 Task: select a rule when a card is moved out of the board by me.
Action: Mouse moved to (1177, 97)
Screenshot: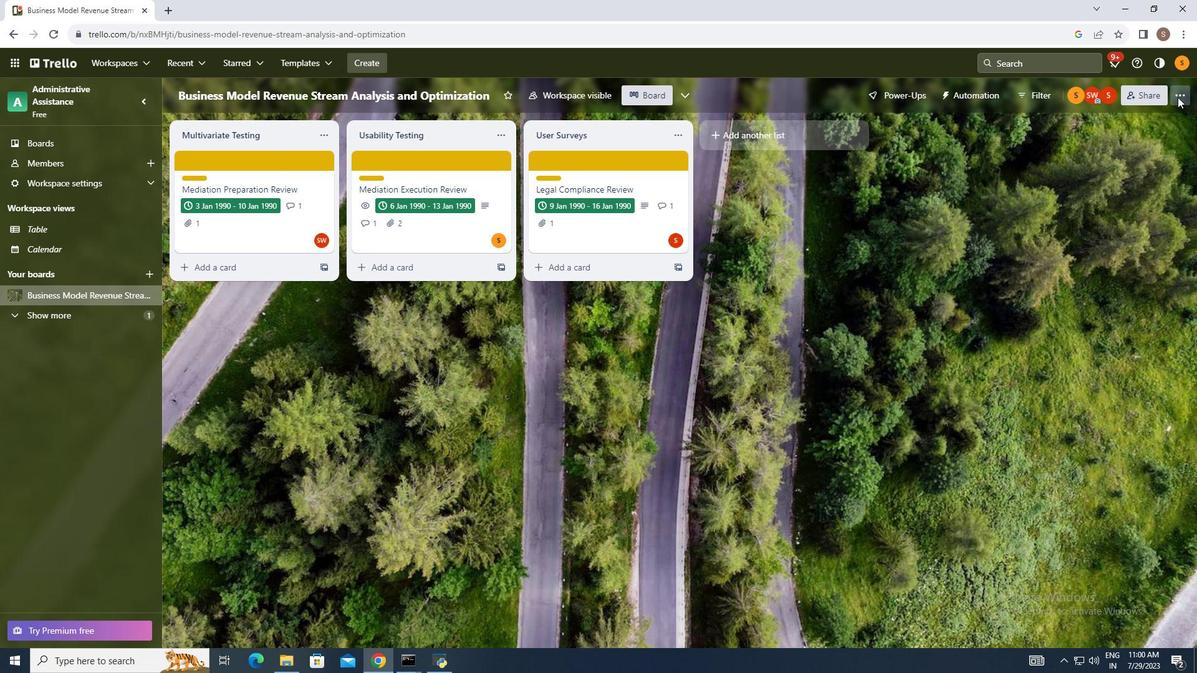 
Action: Mouse pressed left at (1177, 97)
Screenshot: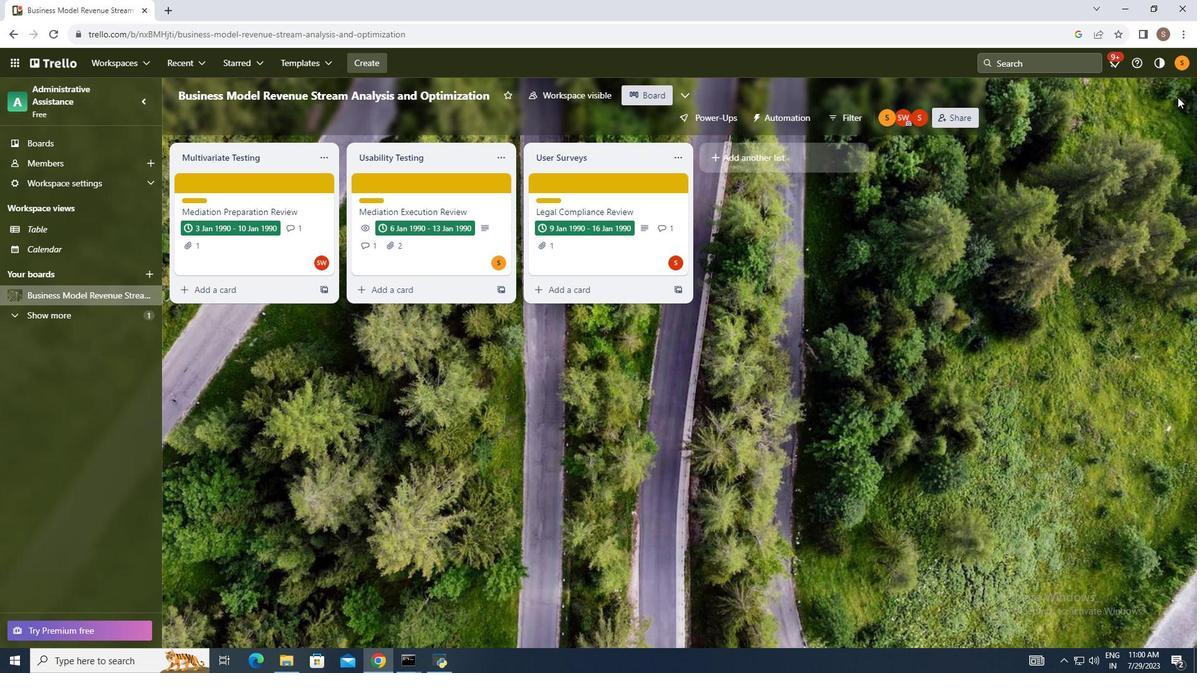 
Action: Mouse moved to (1077, 266)
Screenshot: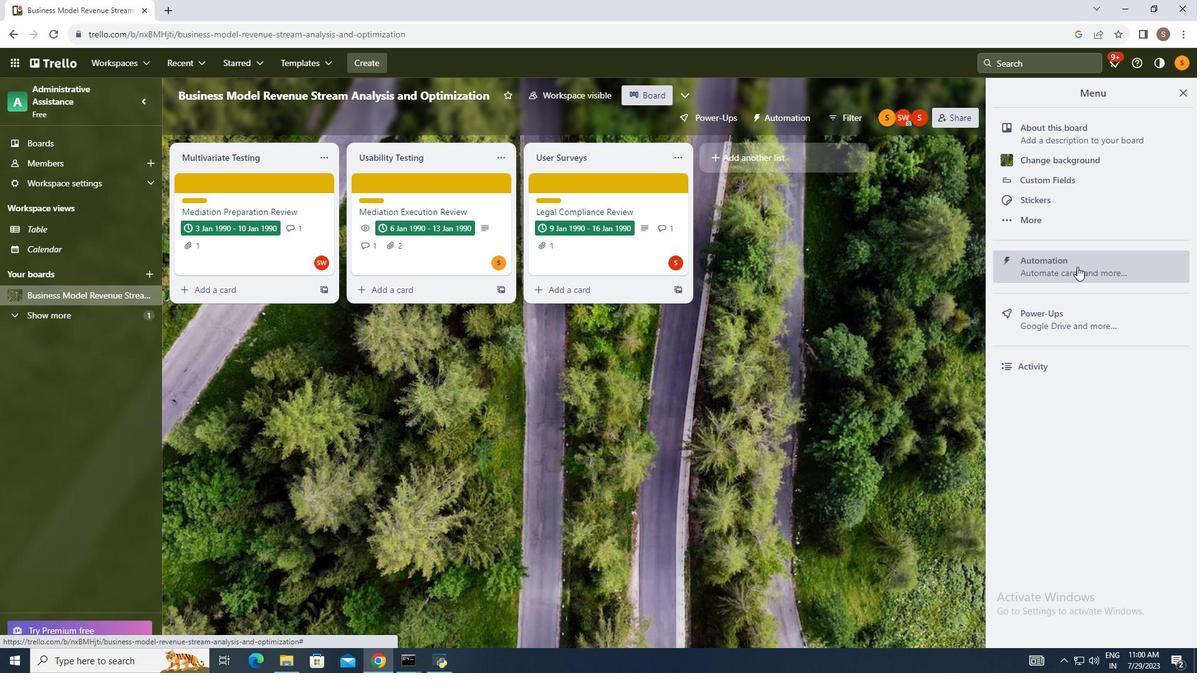 
Action: Mouse pressed left at (1077, 266)
Screenshot: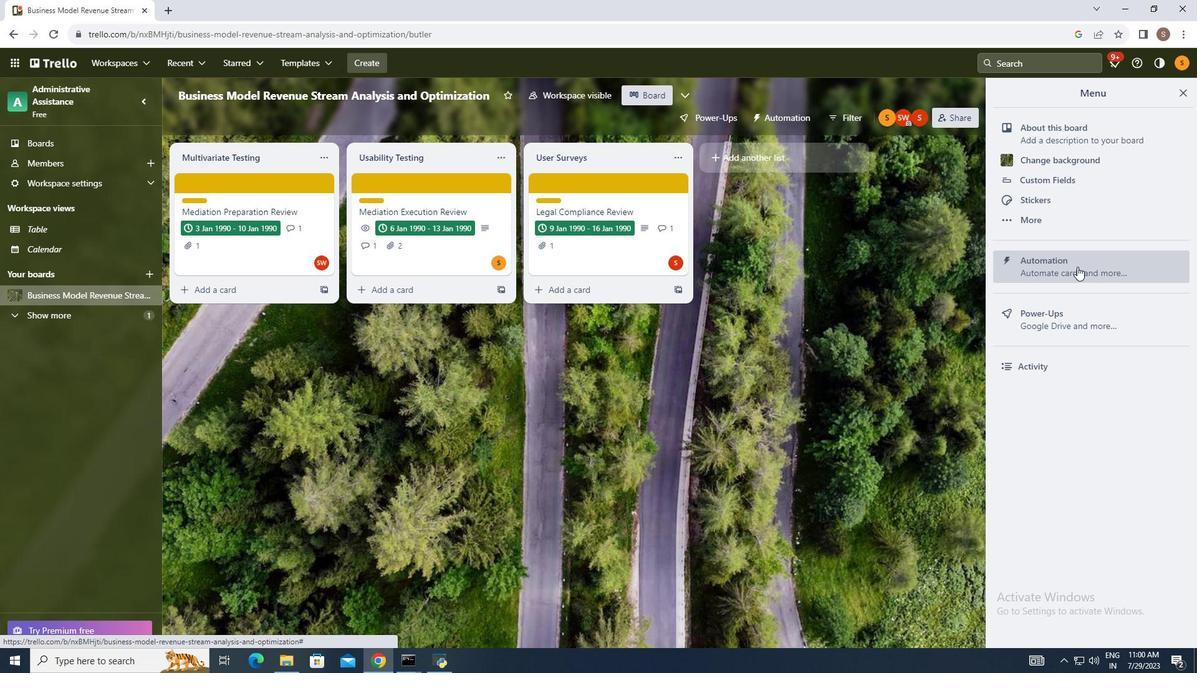 
Action: Mouse moved to (205, 221)
Screenshot: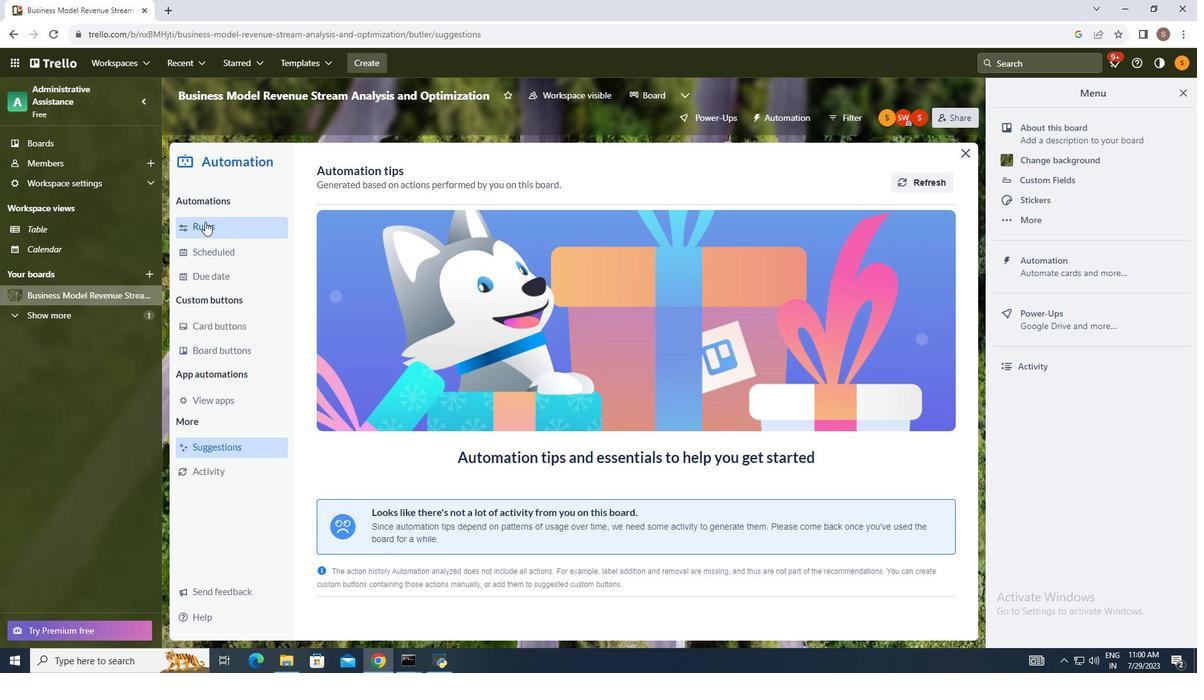 
Action: Mouse pressed left at (205, 221)
Screenshot: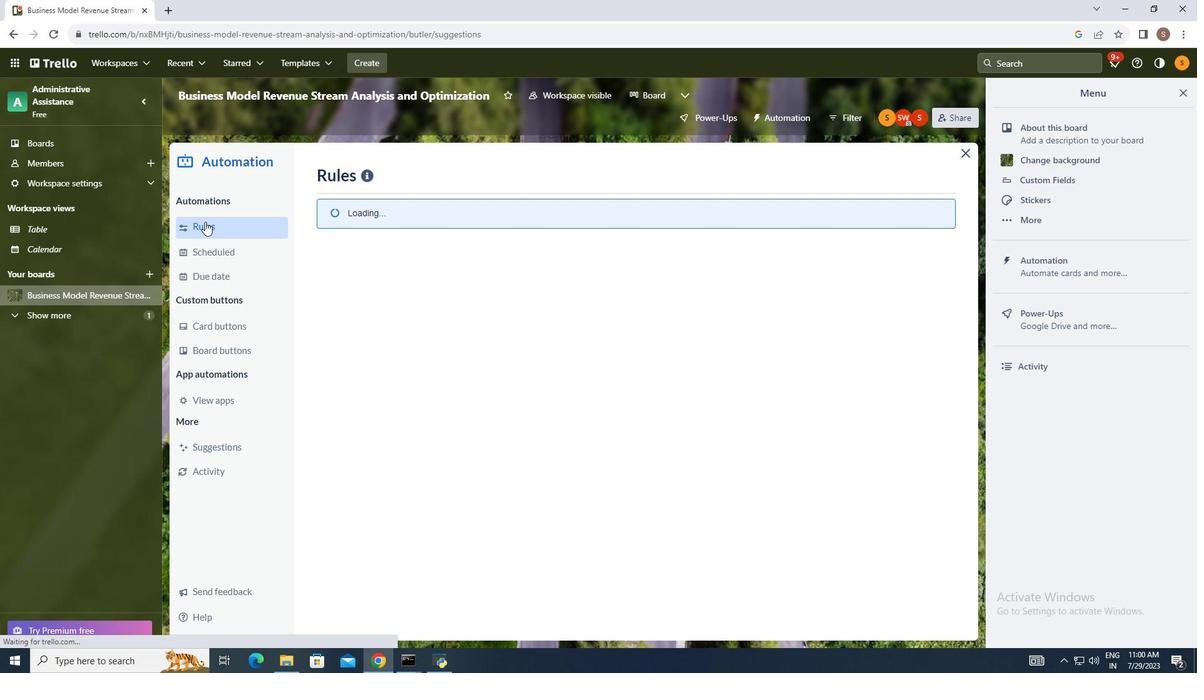 
Action: Mouse moved to (838, 173)
Screenshot: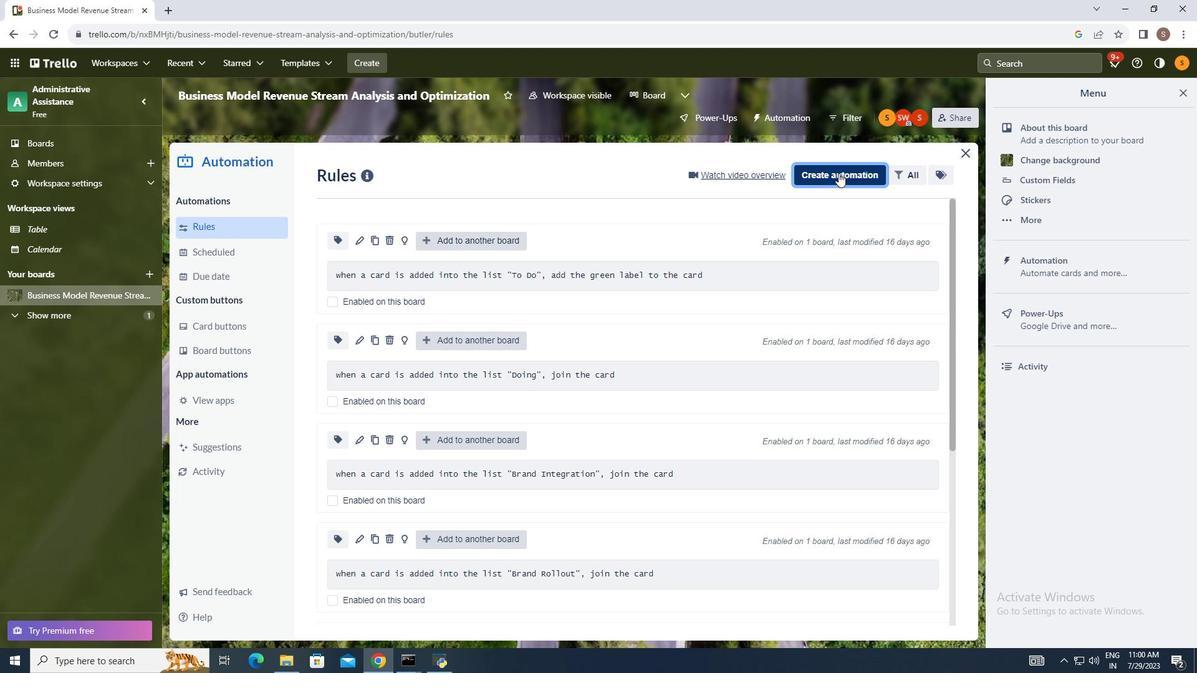 
Action: Mouse pressed left at (838, 173)
Screenshot: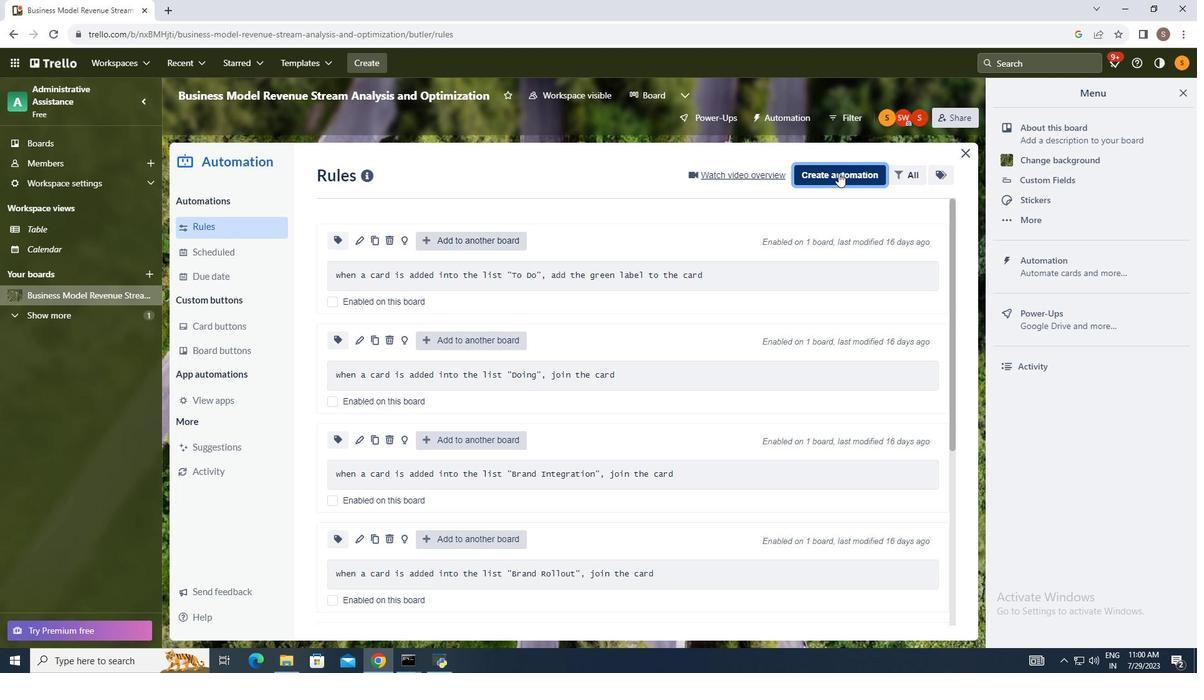 
Action: Mouse moved to (625, 294)
Screenshot: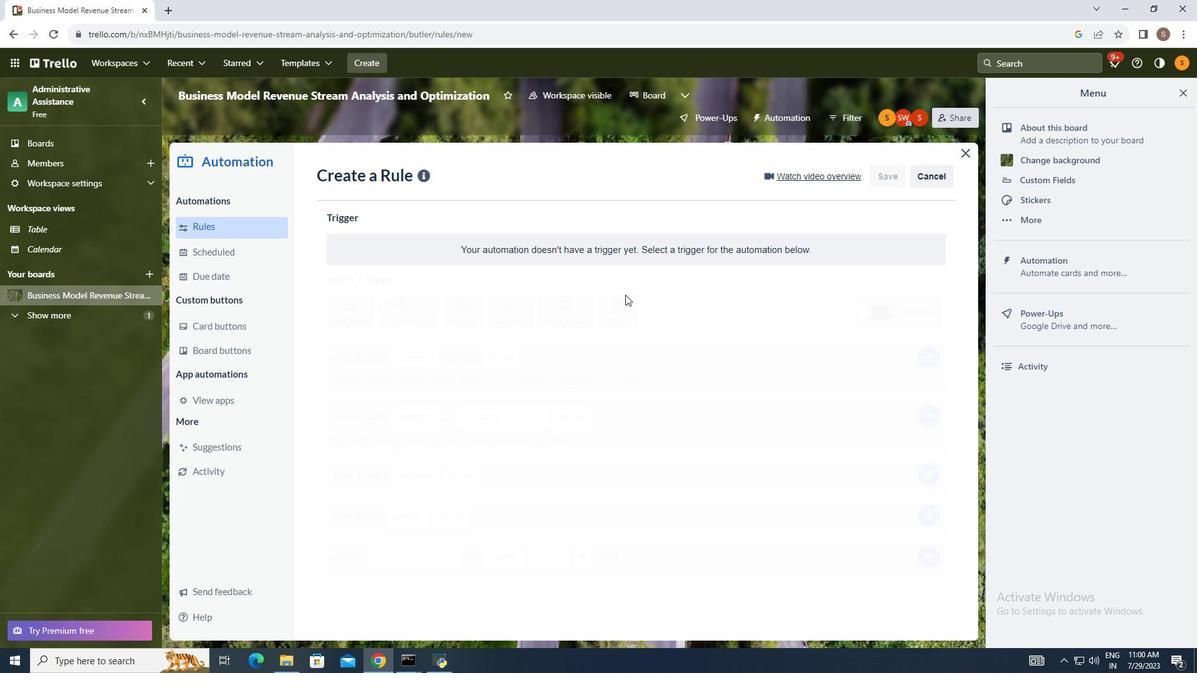 
Action: Mouse pressed left at (625, 294)
Screenshot: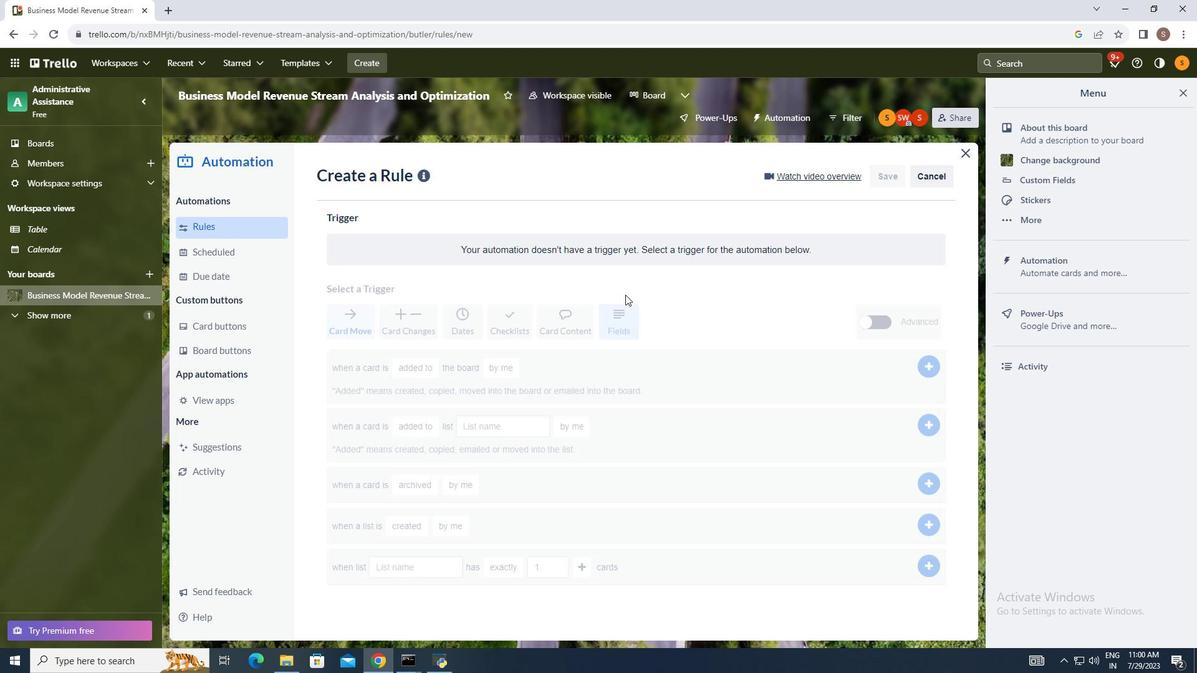 
Action: Mouse moved to (418, 391)
Screenshot: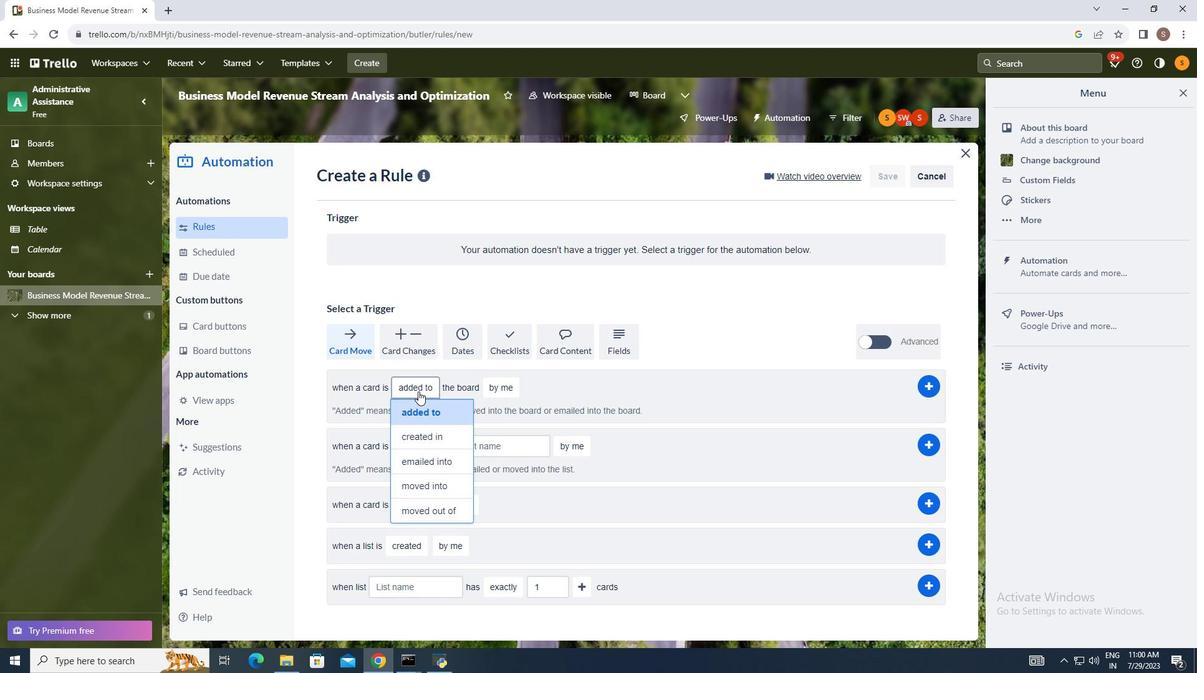 
Action: Mouse pressed left at (418, 391)
Screenshot: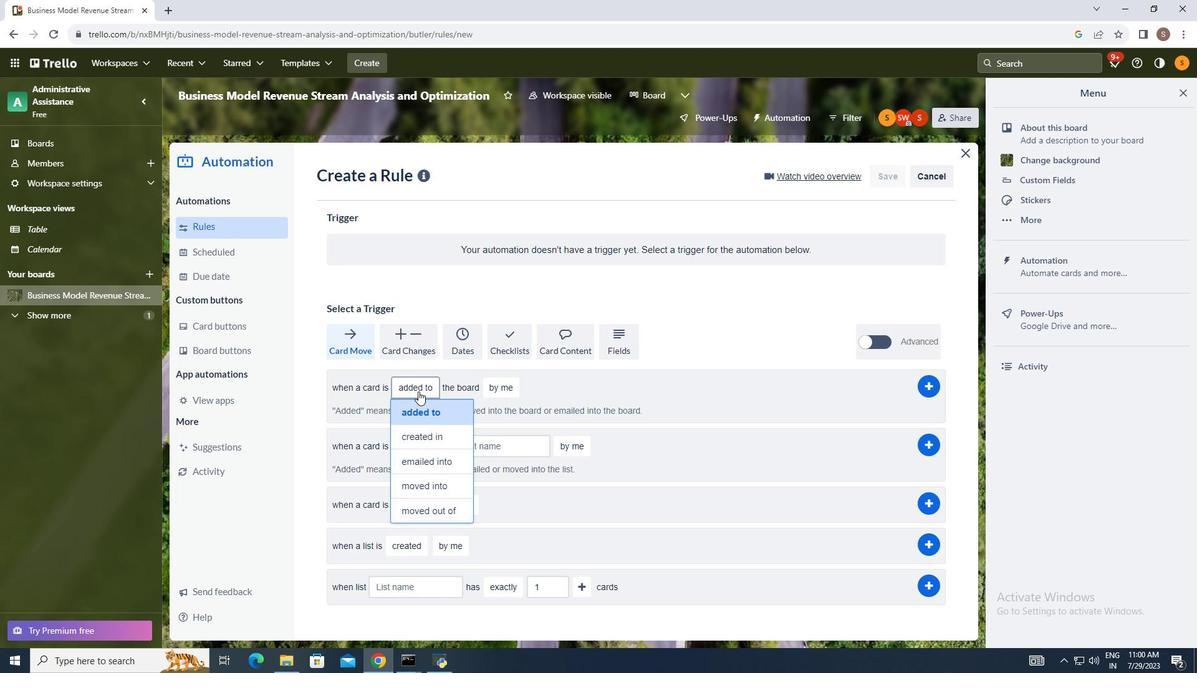 
Action: Mouse moved to (440, 511)
Screenshot: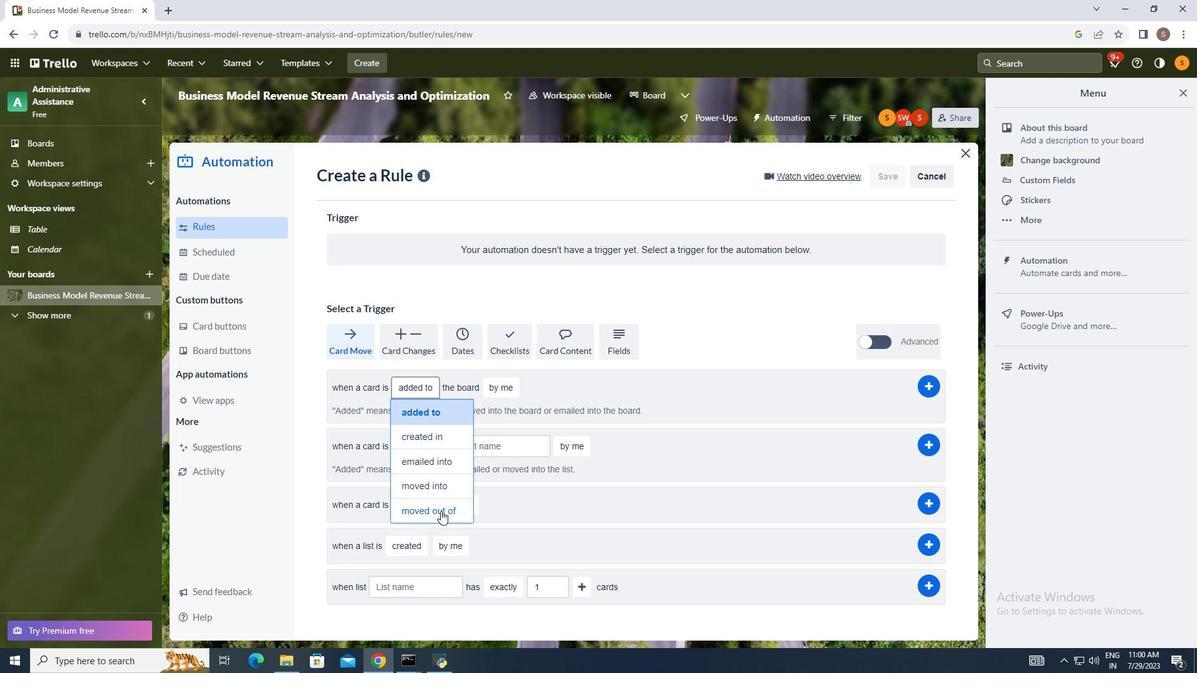 
Action: Mouse pressed left at (440, 511)
Screenshot: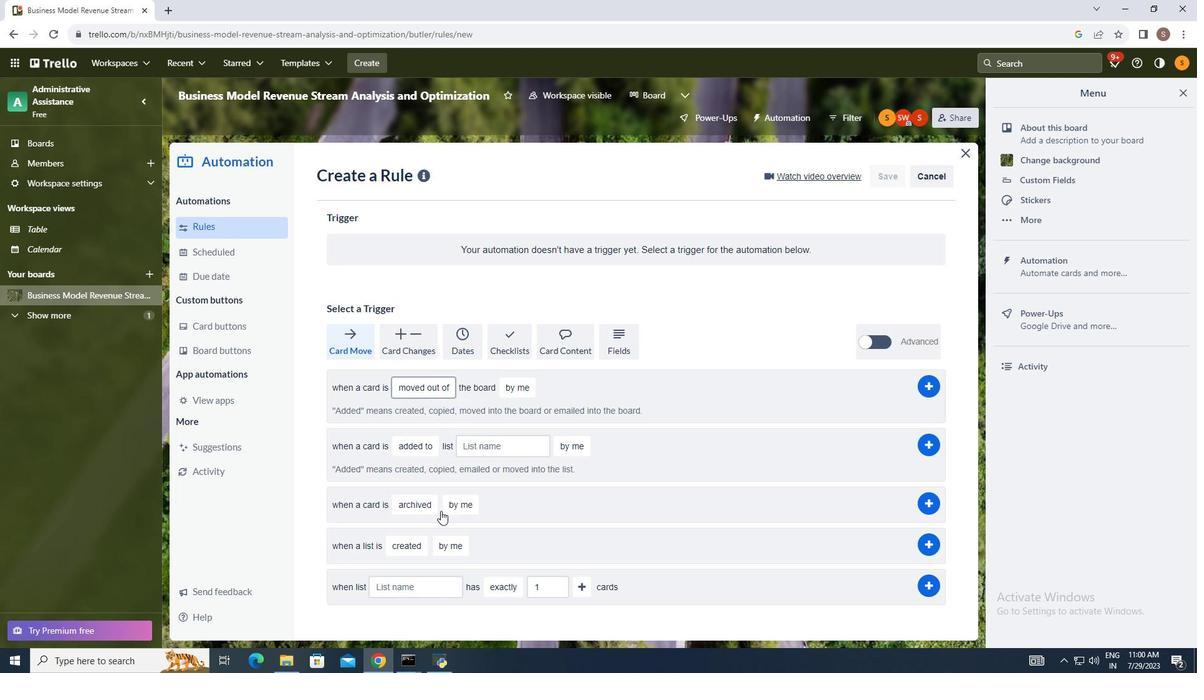 
Action: Mouse moved to (513, 392)
Screenshot: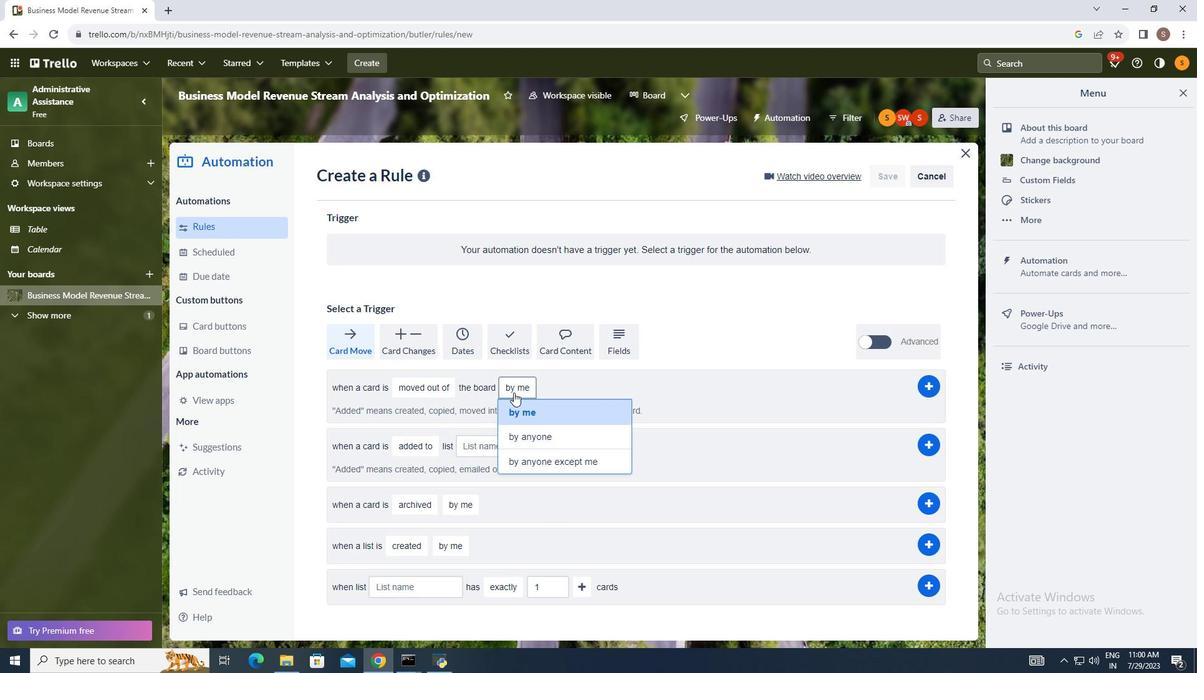 
Action: Mouse pressed left at (513, 392)
Screenshot: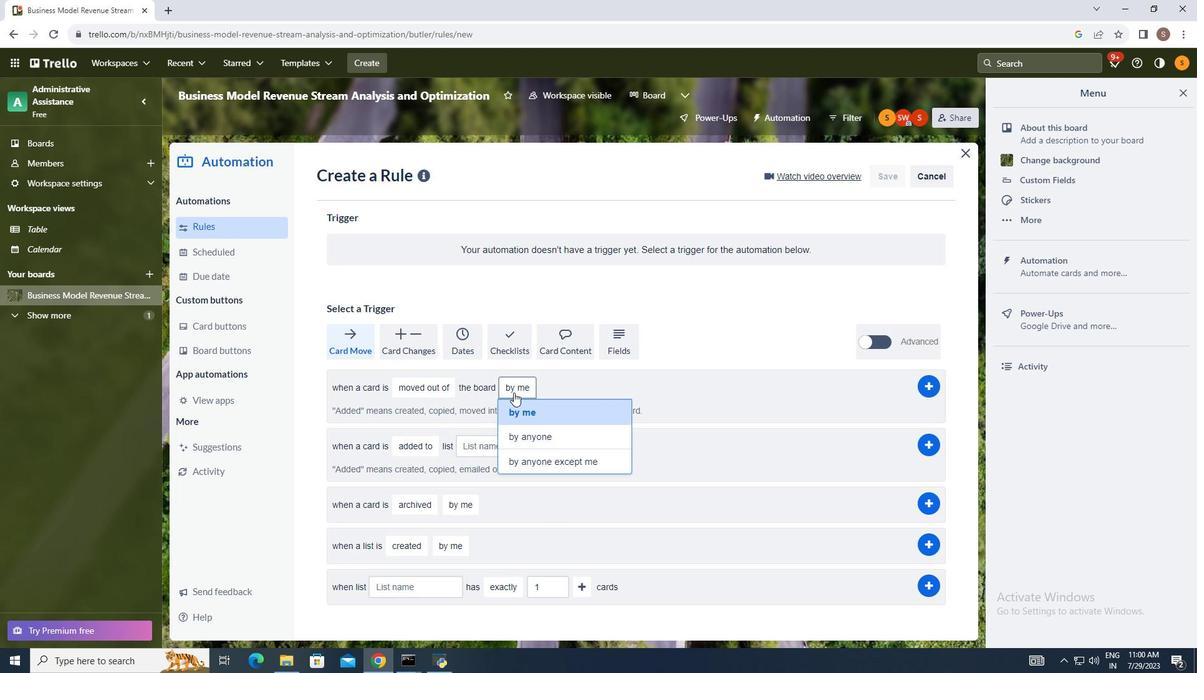 
Action: Mouse moved to (523, 409)
Screenshot: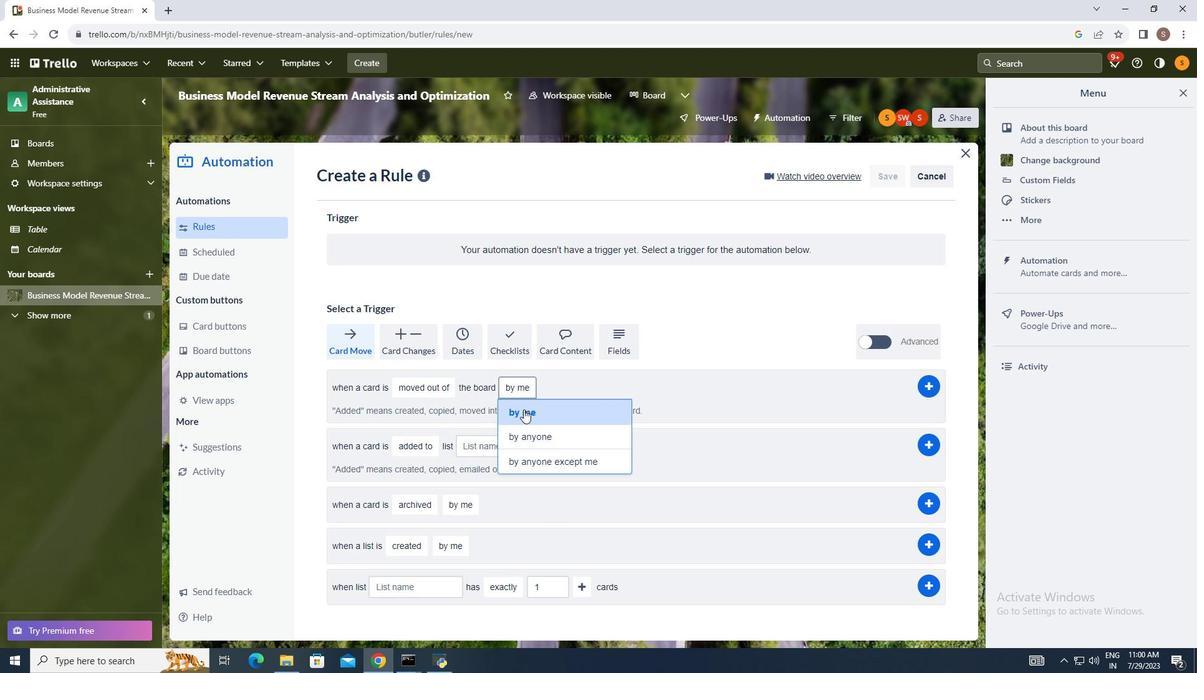 
Action: Mouse pressed left at (523, 409)
Screenshot: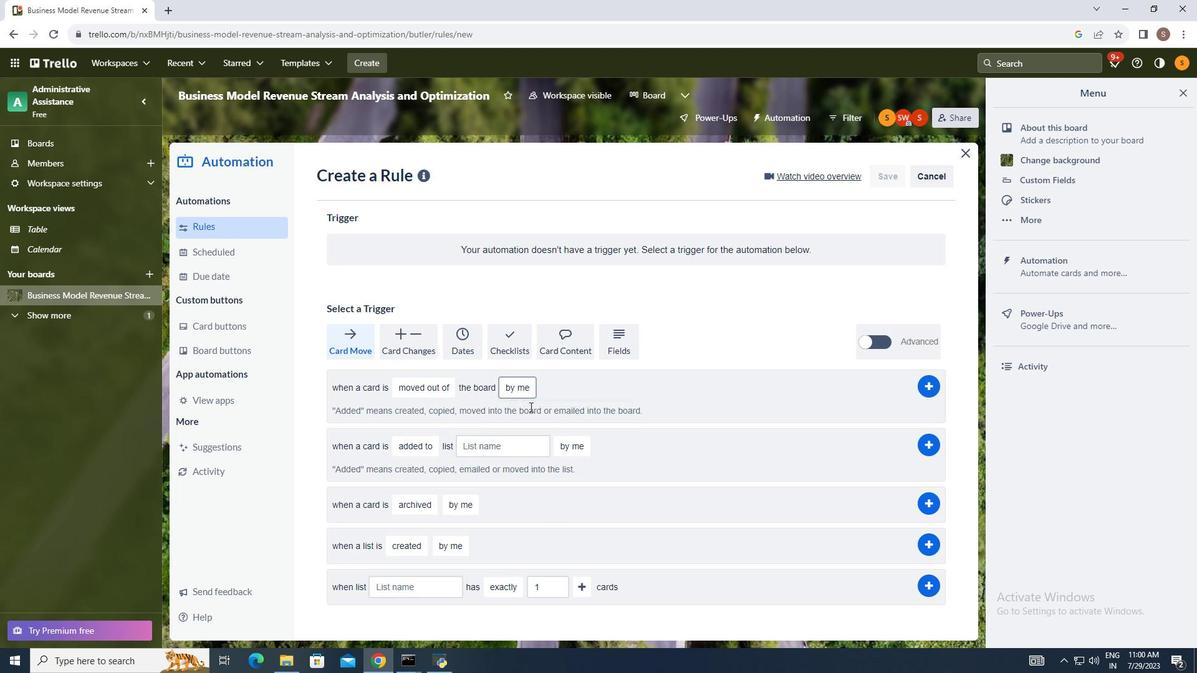 
Action: Mouse moved to (779, 330)
Screenshot: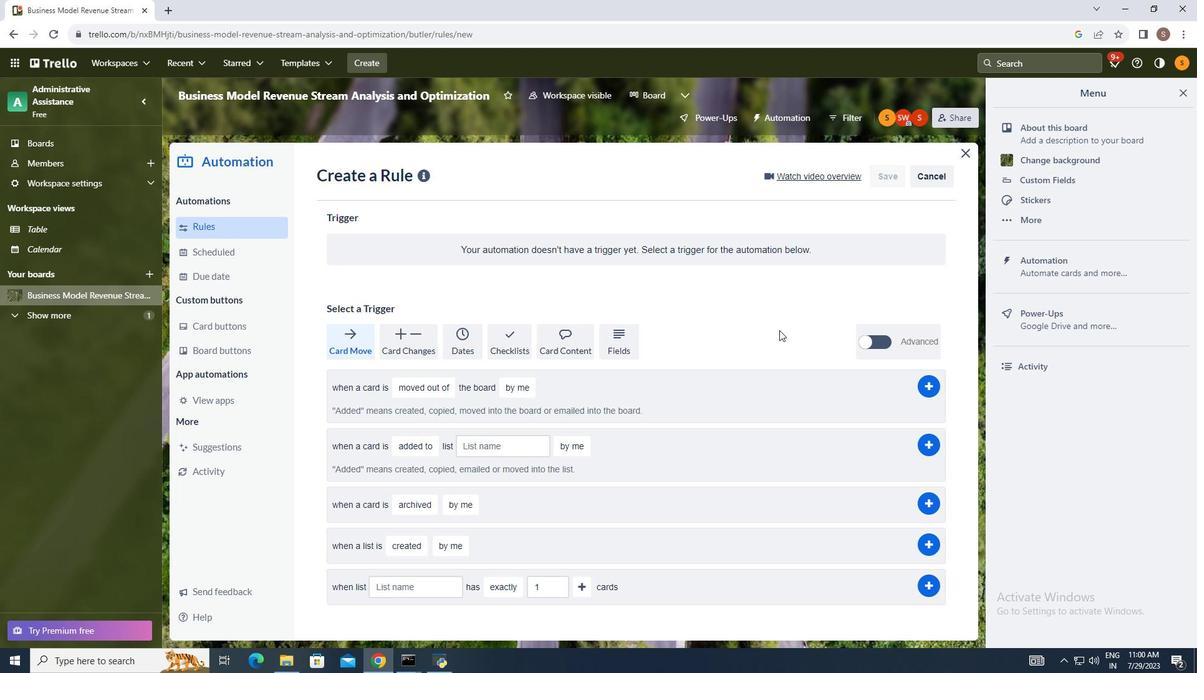 
